Task: Calculate sale proceeds for selling your house in Orange County.
Action: Mouse moved to (820, 160)
Screenshot: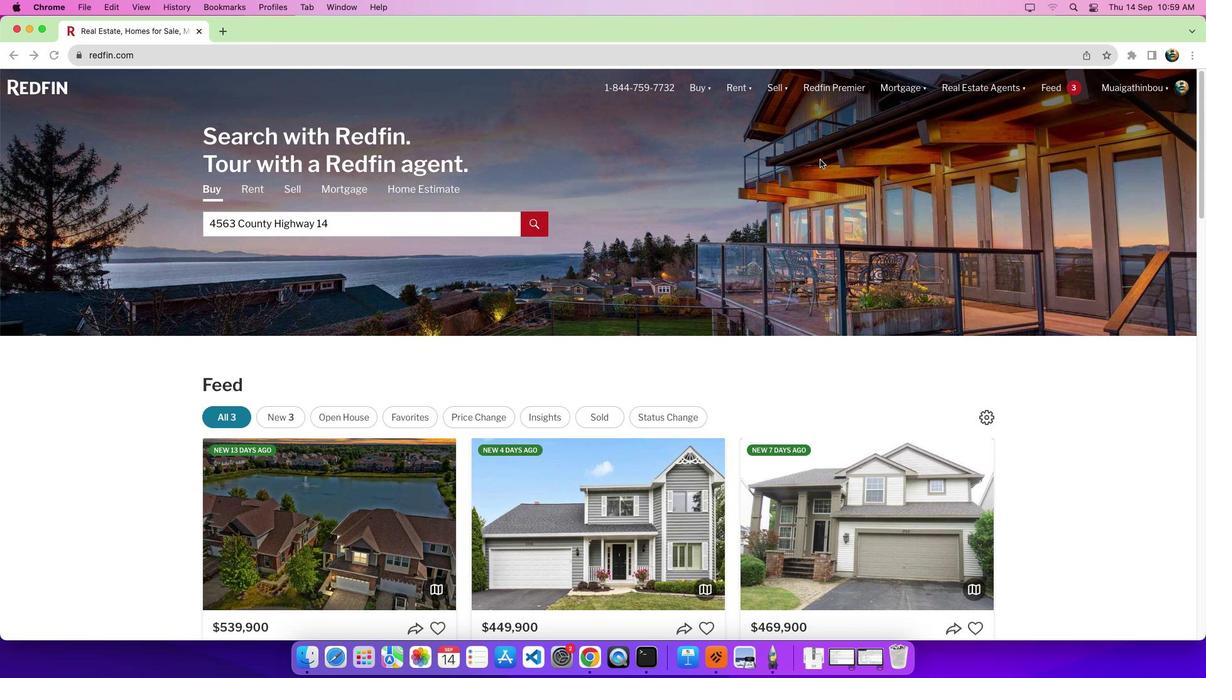 
Action: Mouse pressed left at (820, 160)
Screenshot: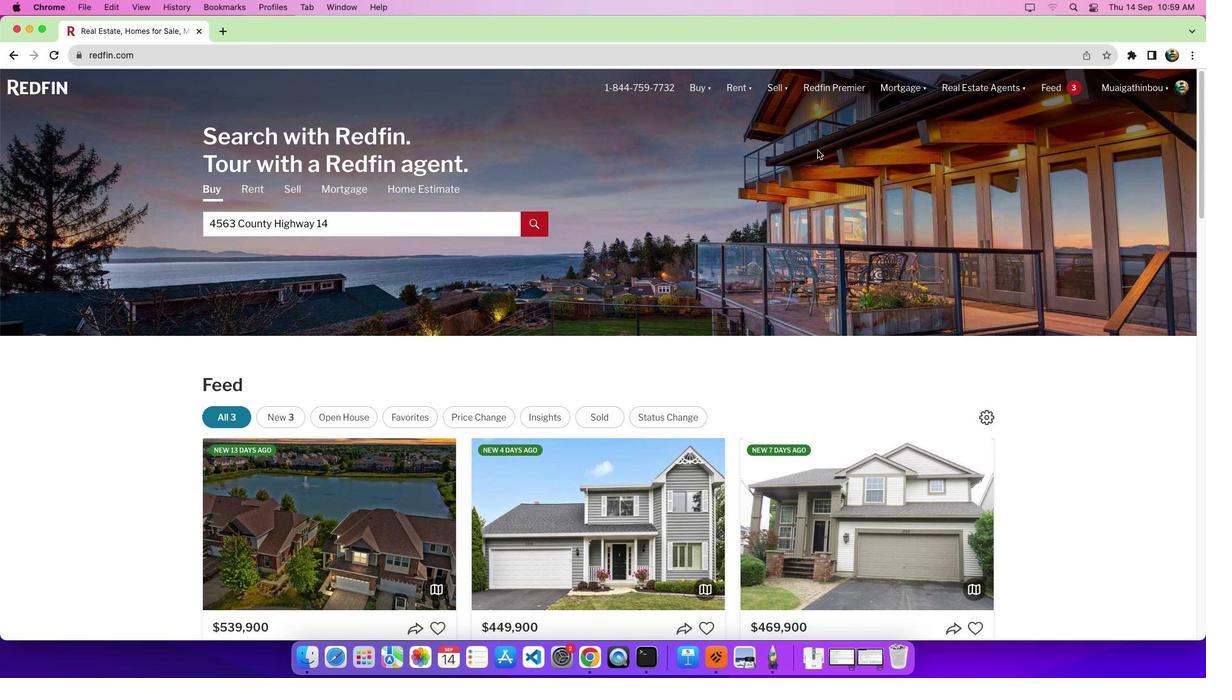 
Action: Mouse moved to (973, 178)
Screenshot: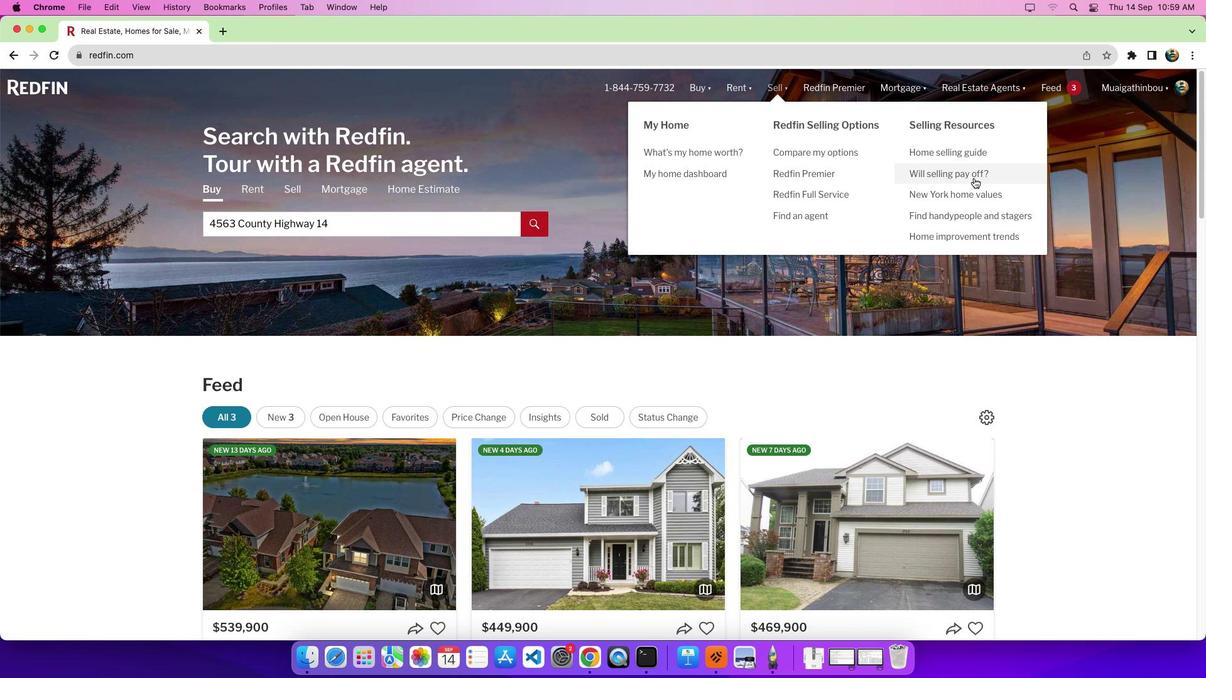 
Action: Mouse pressed left at (973, 178)
Screenshot: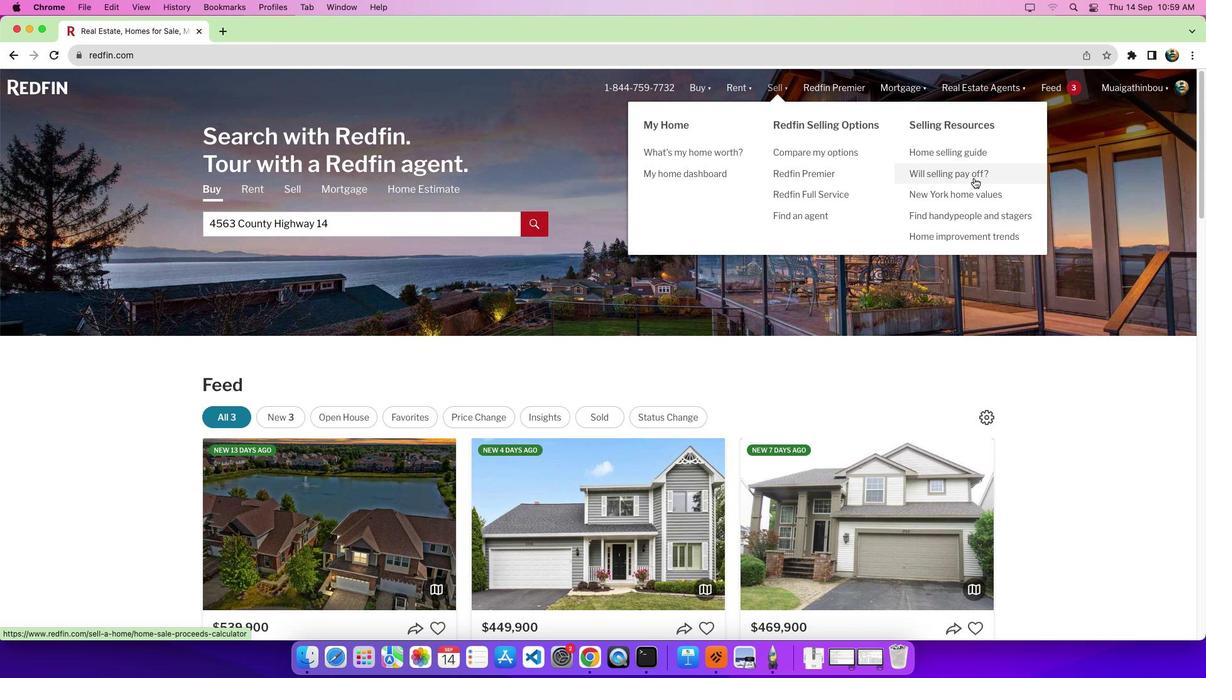 
Action: Mouse moved to (224, 305)
Screenshot: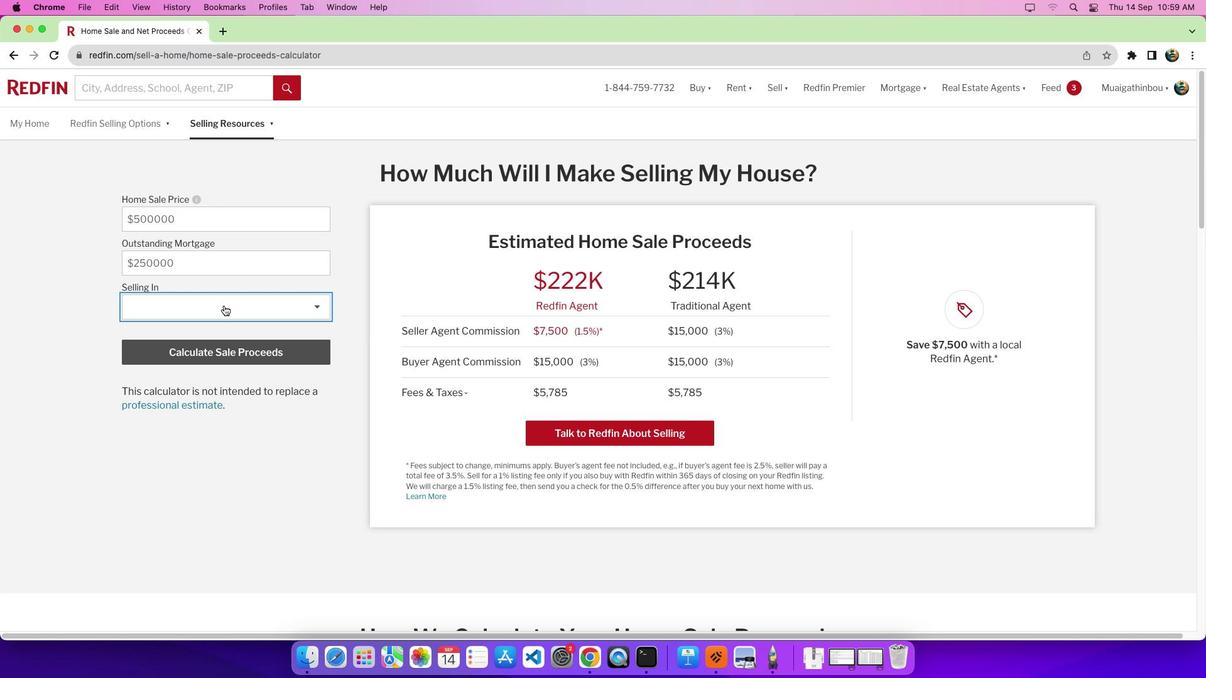 
Action: Mouse pressed left at (224, 305)
Screenshot: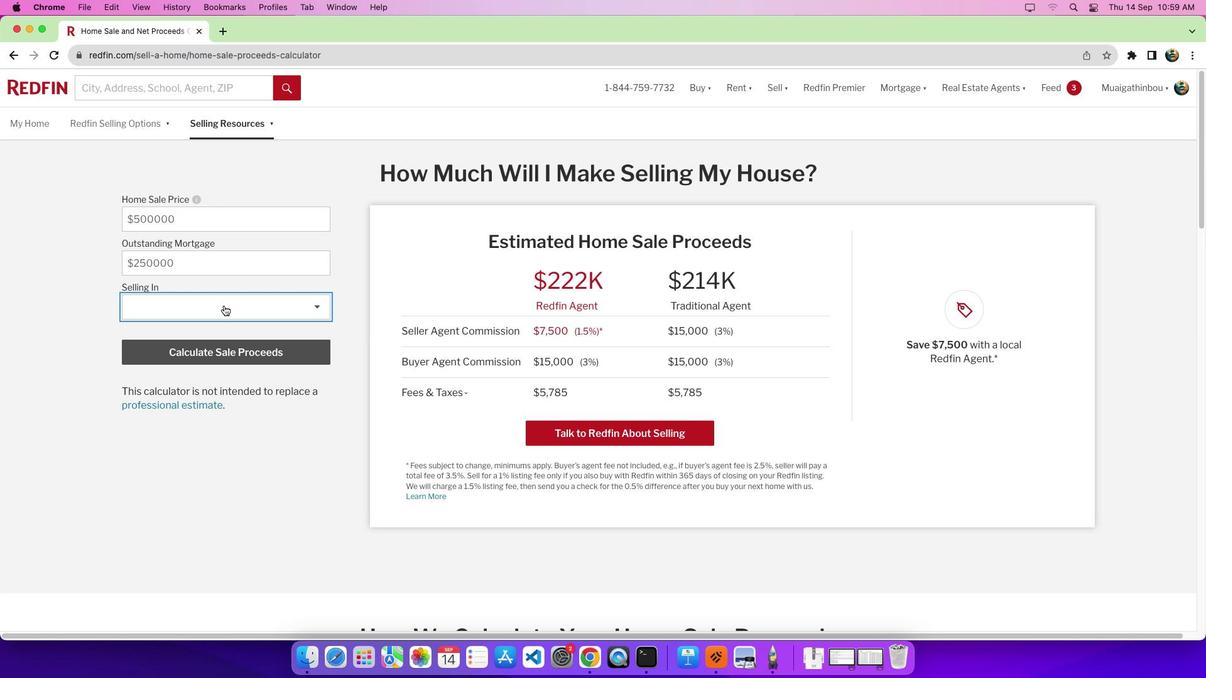 
Action: Mouse moved to (248, 386)
Screenshot: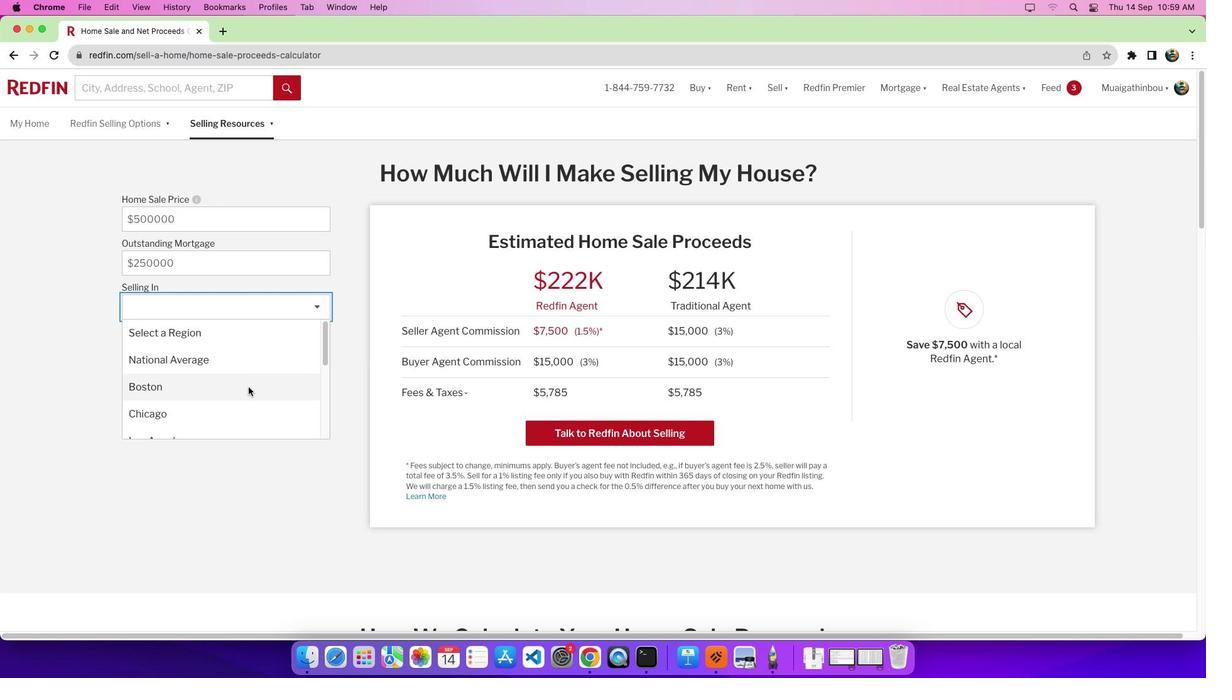 
Action: Mouse scrolled (248, 386) with delta (0, 0)
Screenshot: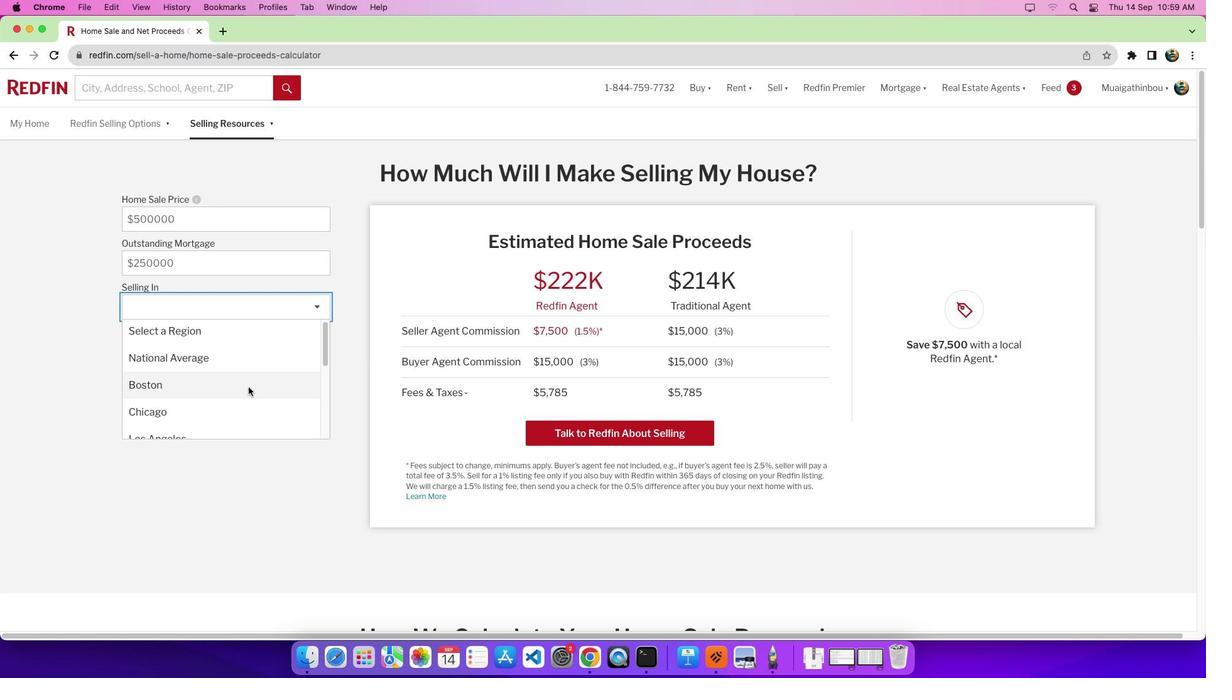
Action: Mouse scrolled (248, 386) with delta (0, 0)
Screenshot: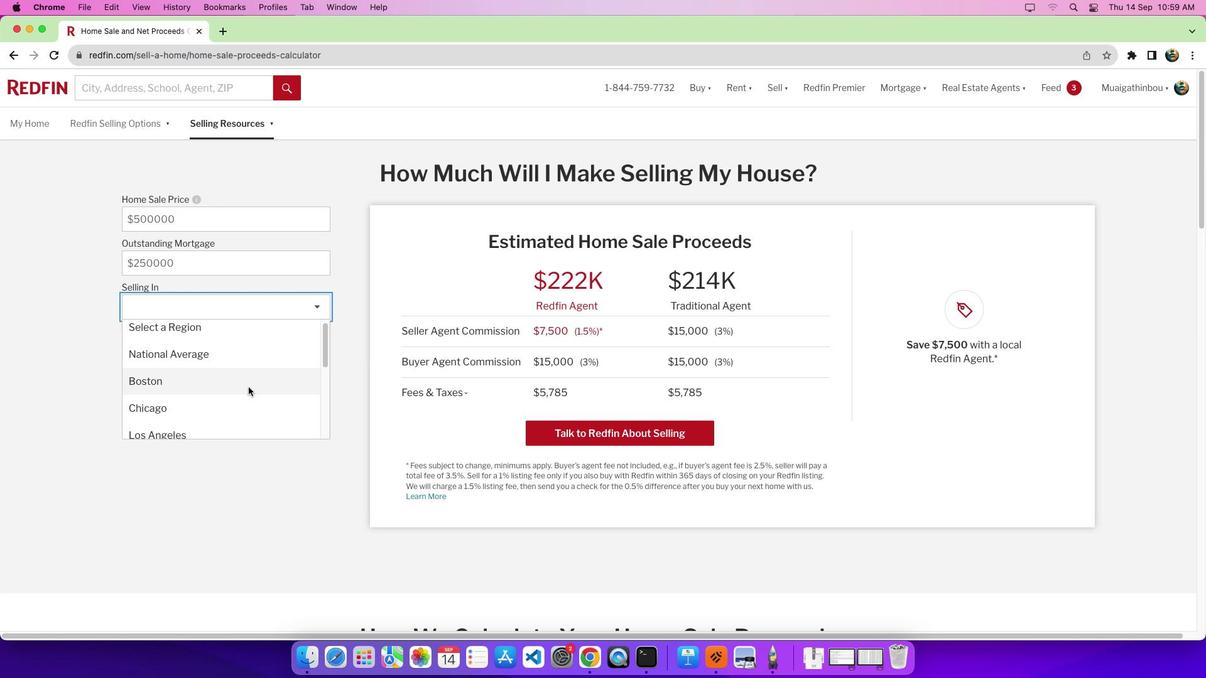 
Action: Mouse scrolled (248, 386) with delta (0, 0)
Screenshot: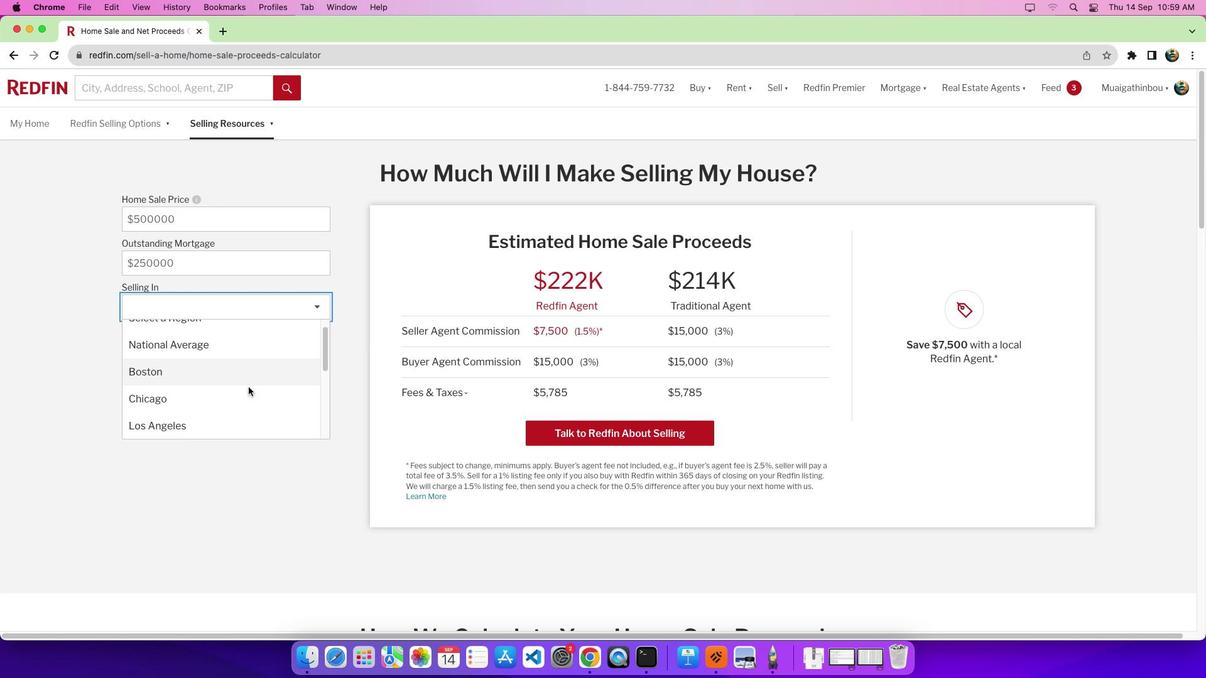
Action: Mouse scrolled (248, 386) with delta (0, 0)
Screenshot: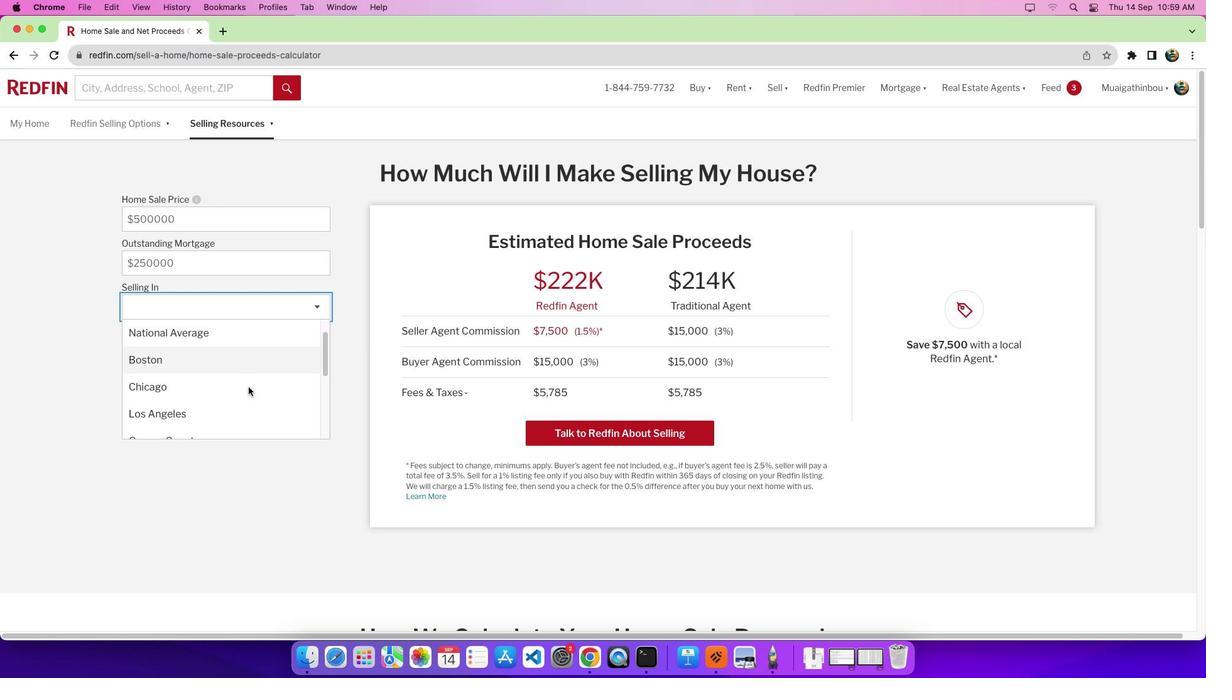 
Action: Mouse moved to (249, 383)
Screenshot: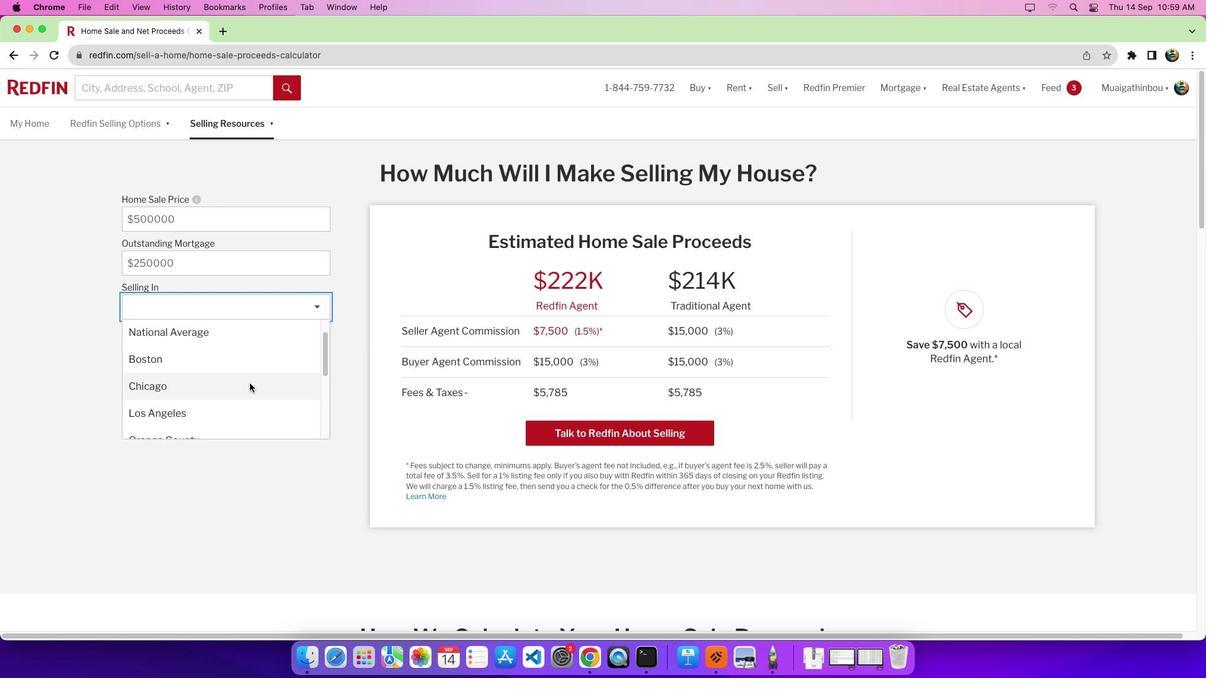 
Action: Mouse scrolled (249, 383) with delta (0, 0)
Screenshot: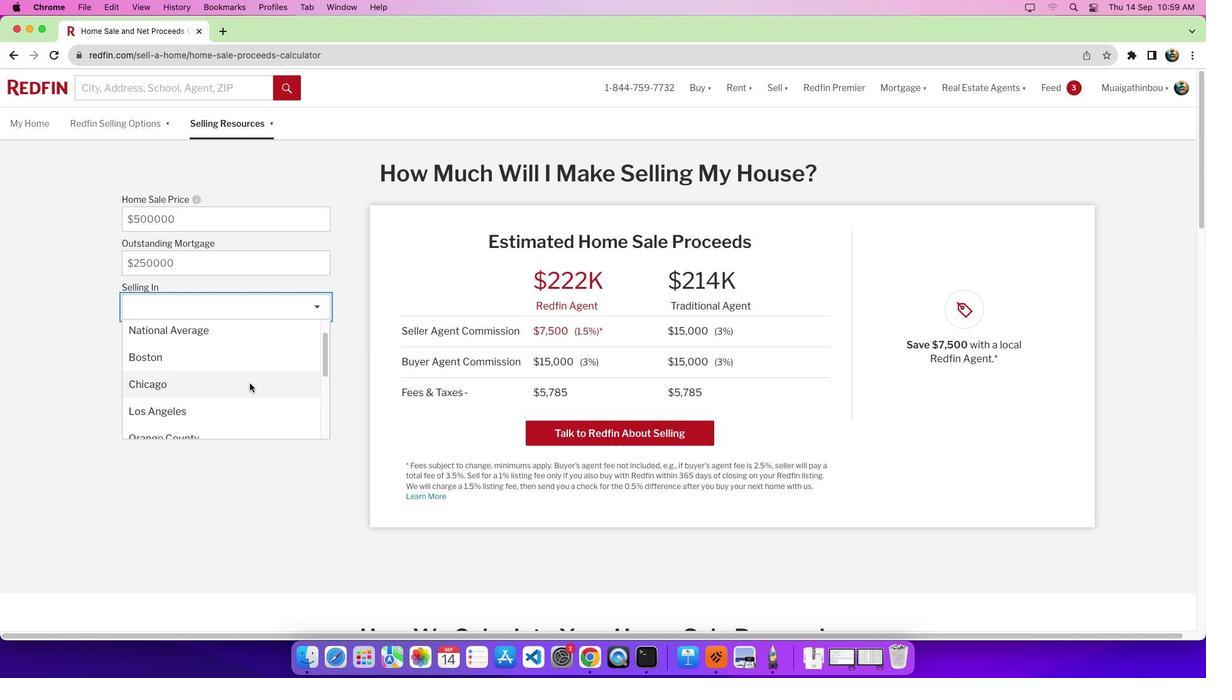 
Action: Mouse scrolled (249, 383) with delta (0, 0)
Screenshot: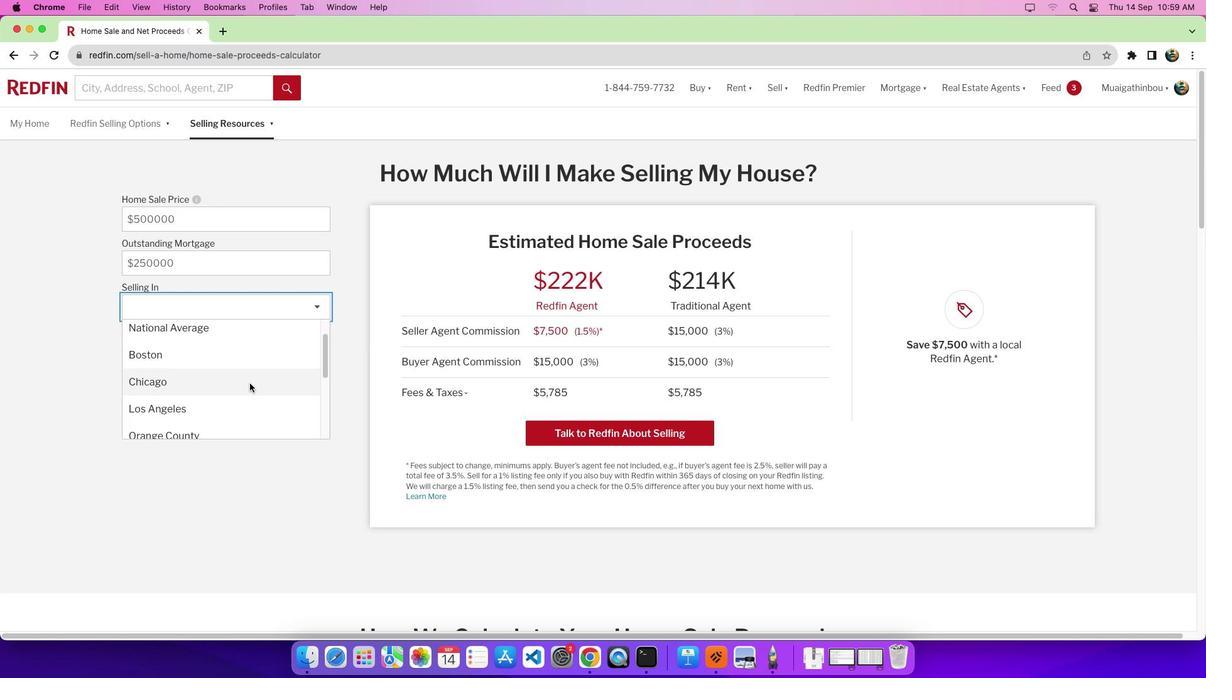 
Action: Mouse scrolled (249, 383) with delta (0, 0)
Screenshot: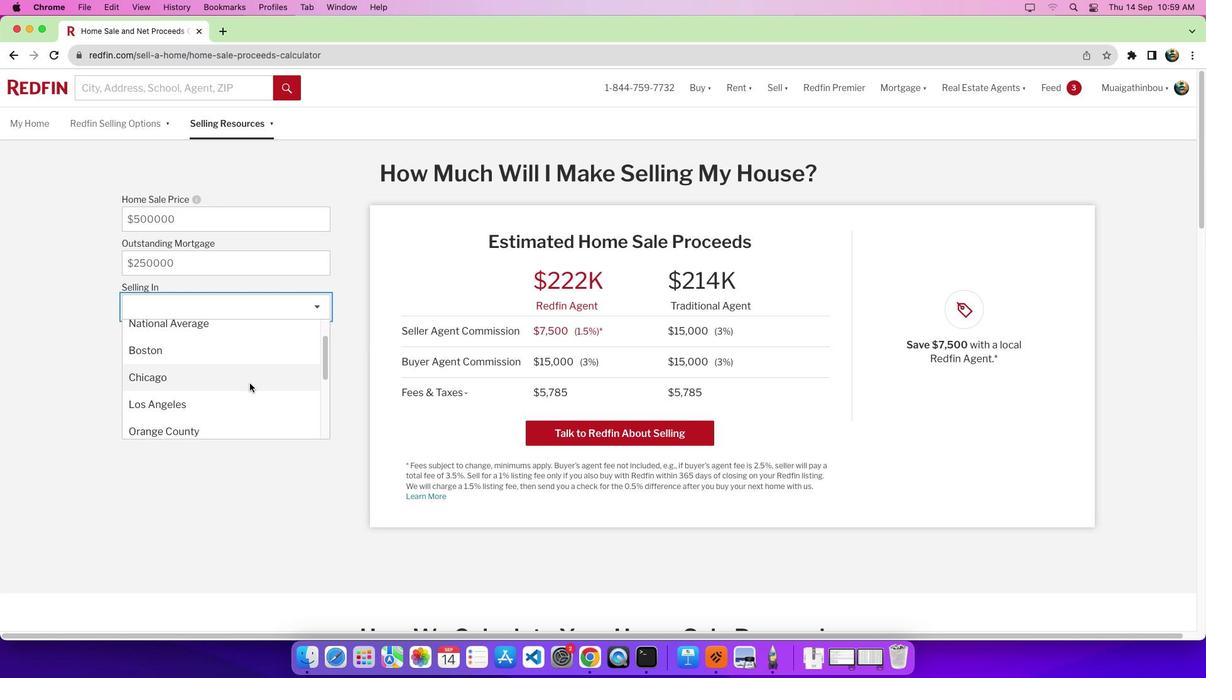 
Action: Mouse scrolled (249, 383) with delta (0, 0)
Screenshot: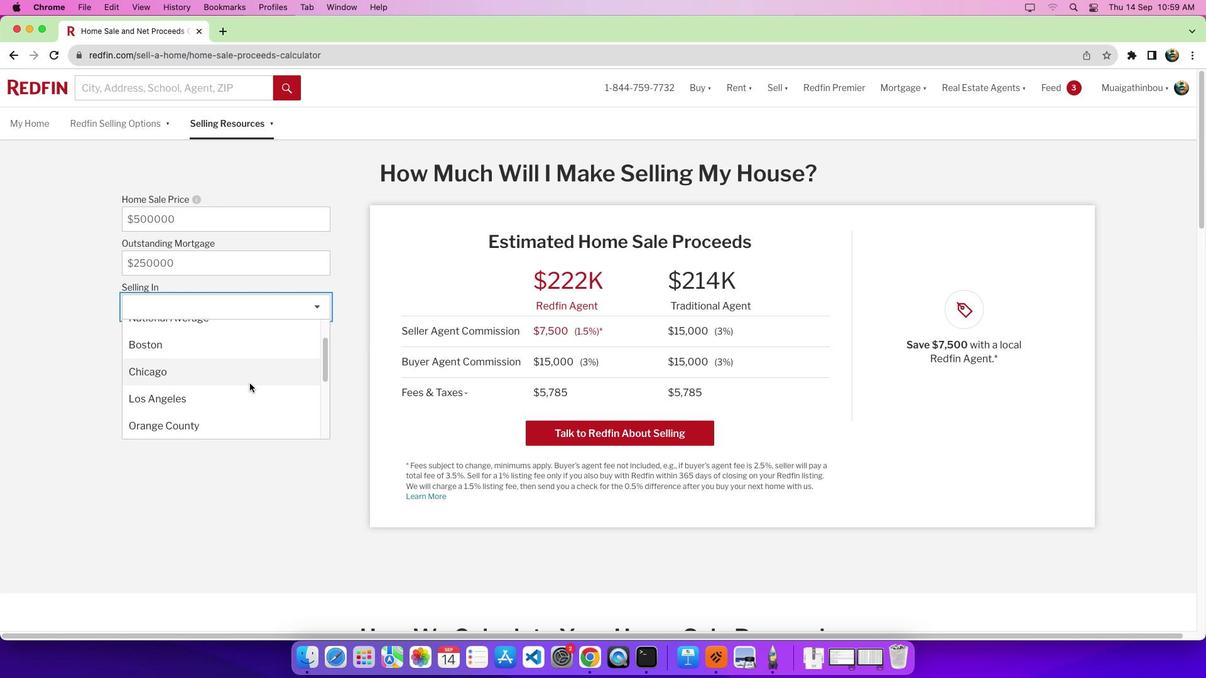 
Action: Mouse moved to (199, 419)
Screenshot: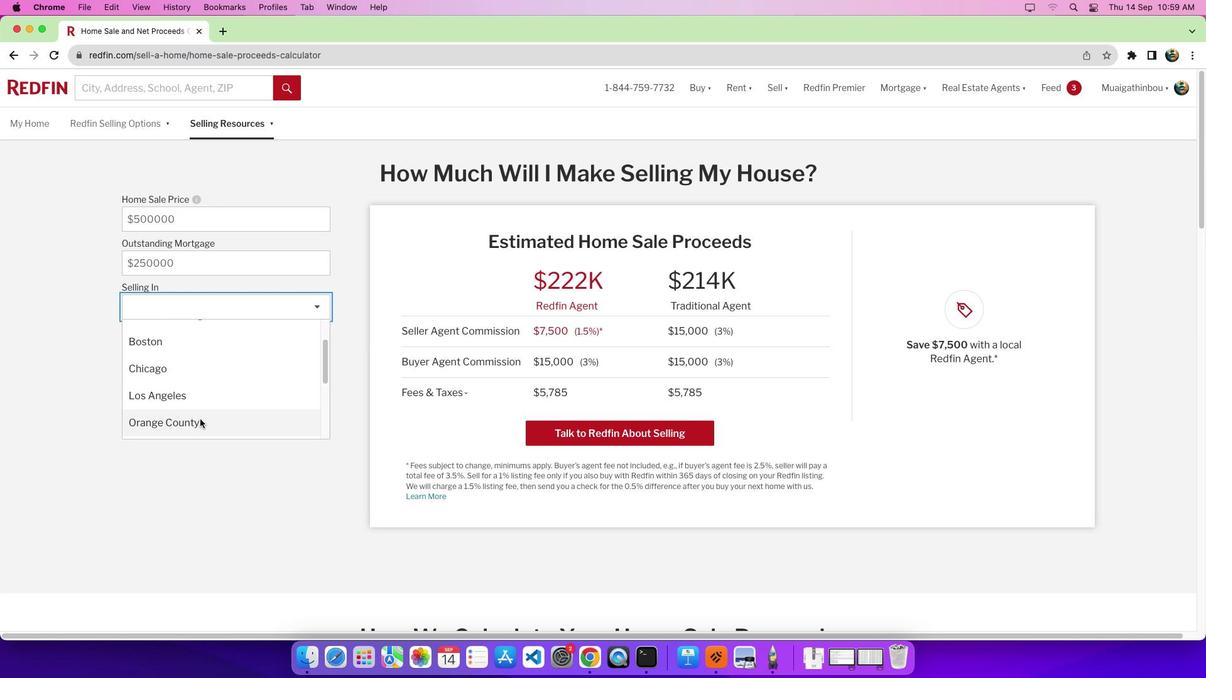 
Action: Mouse pressed left at (199, 419)
Screenshot: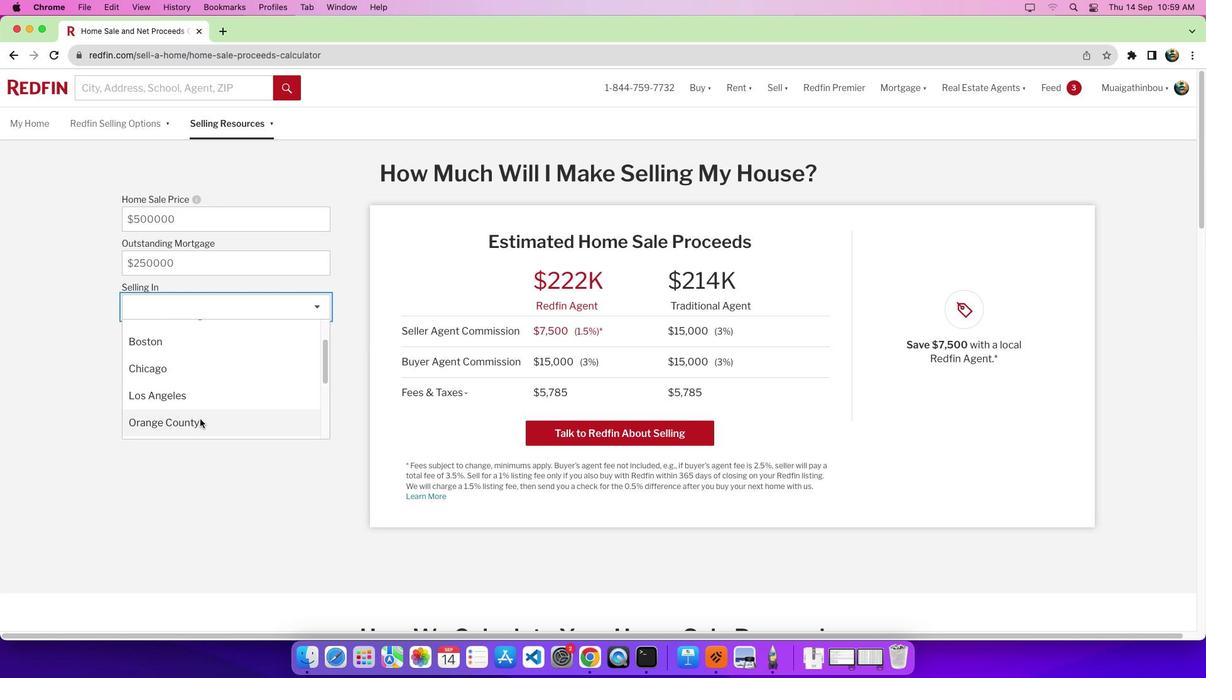 
Action: Mouse moved to (193, 348)
Screenshot: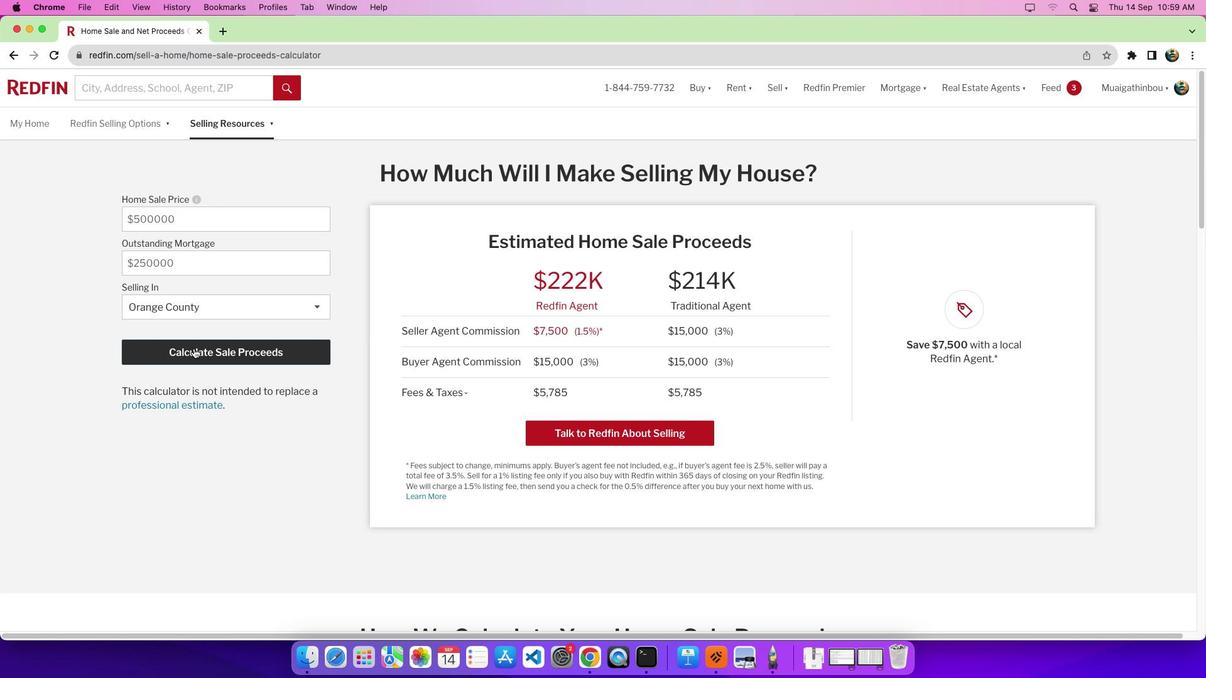 
Action: Mouse pressed left at (193, 348)
Screenshot: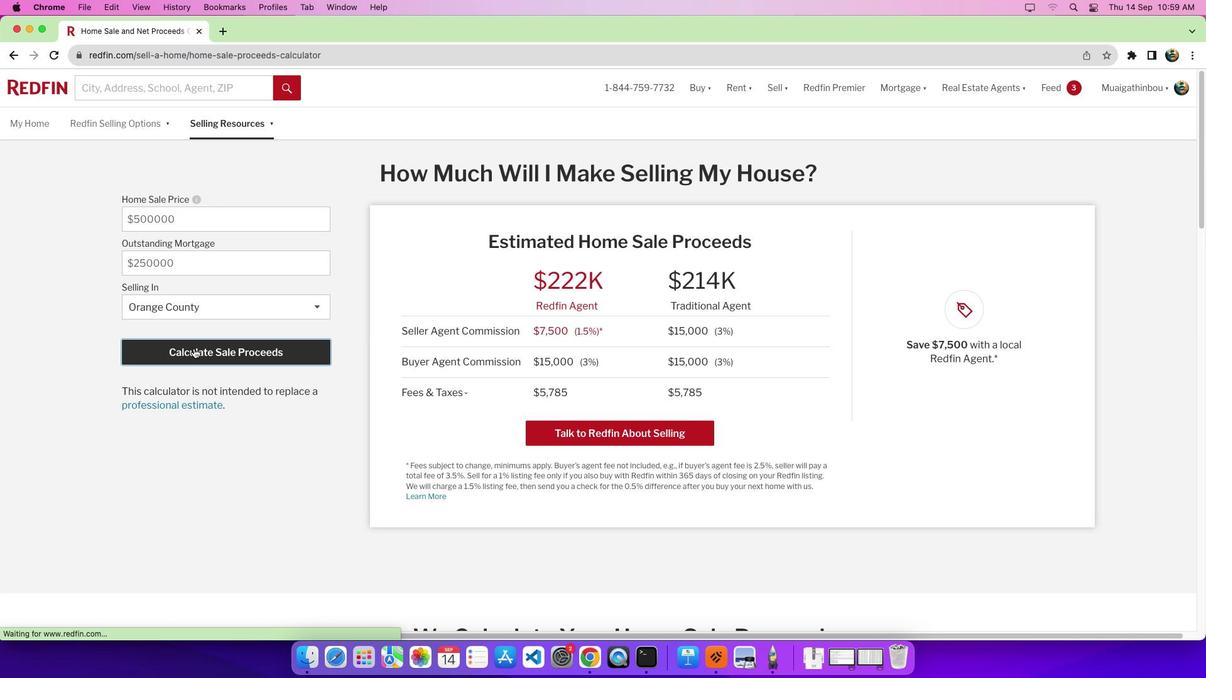 
Action: Mouse moved to (220, 350)
Screenshot: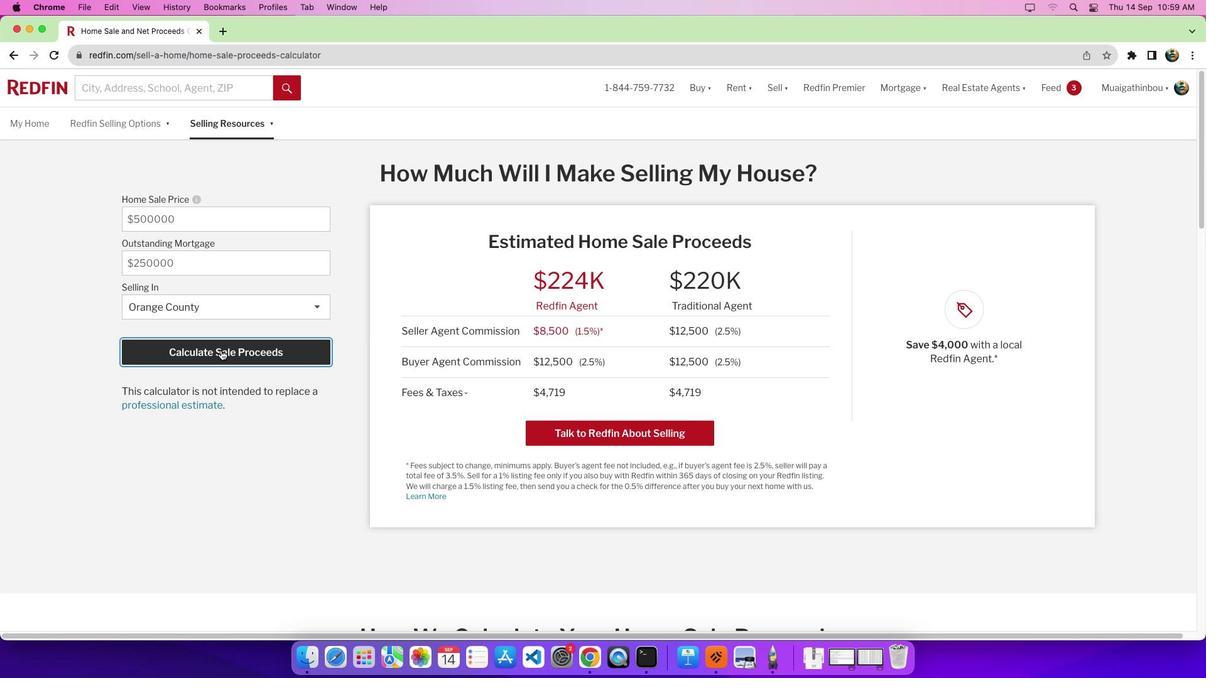 
Action: Mouse pressed left at (220, 350)
Screenshot: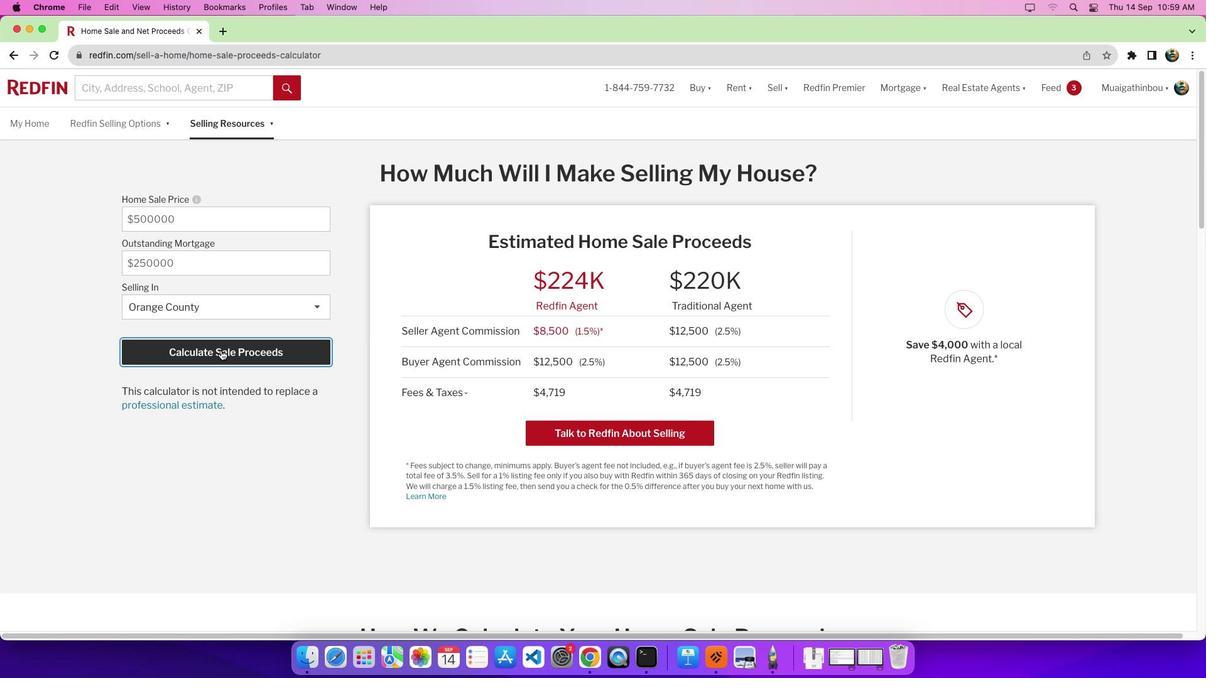 
Action: Mouse moved to (801, 228)
Screenshot: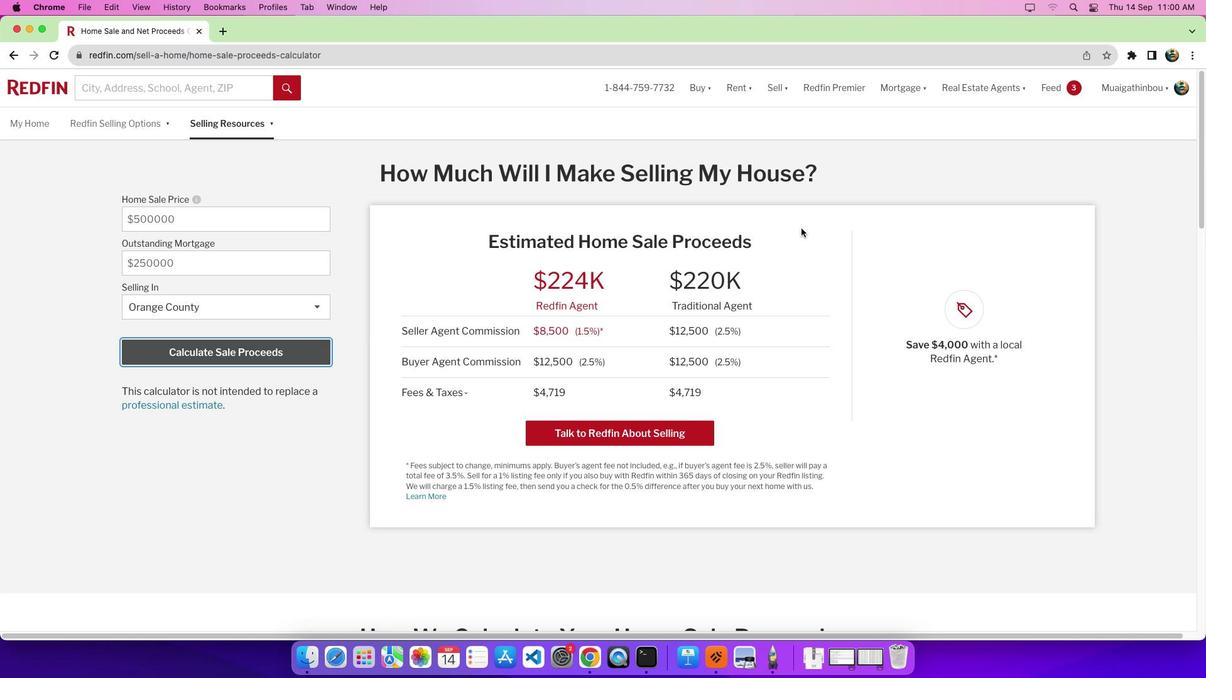 
